 Task: Evaluate the determinant of a 3x3 matrix with complex entries: {{1 + i, 2 - i, 3 + 2i}, {4, 5i, 6 - i}, {7 - i, 8, 9i}}.
Action: Mouse moved to (863, 58)
Screenshot: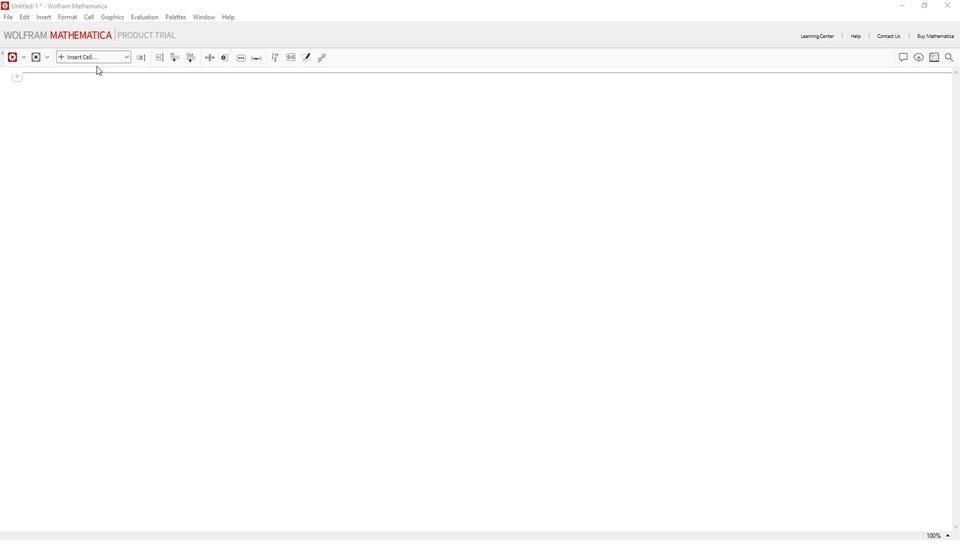
Action: Mouse pressed left at (863, 58)
Screenshot: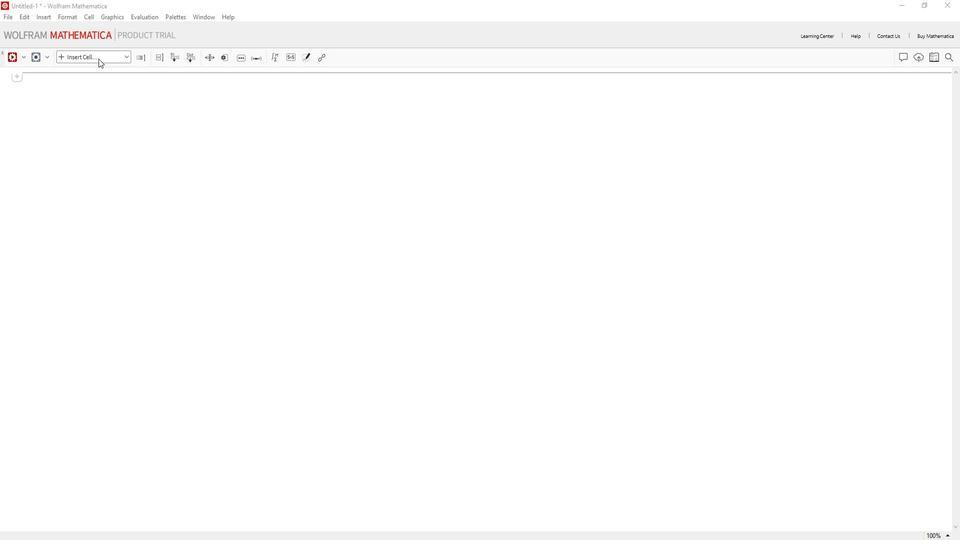 
Action: Mouse moved to (850, 74)
Screenshot: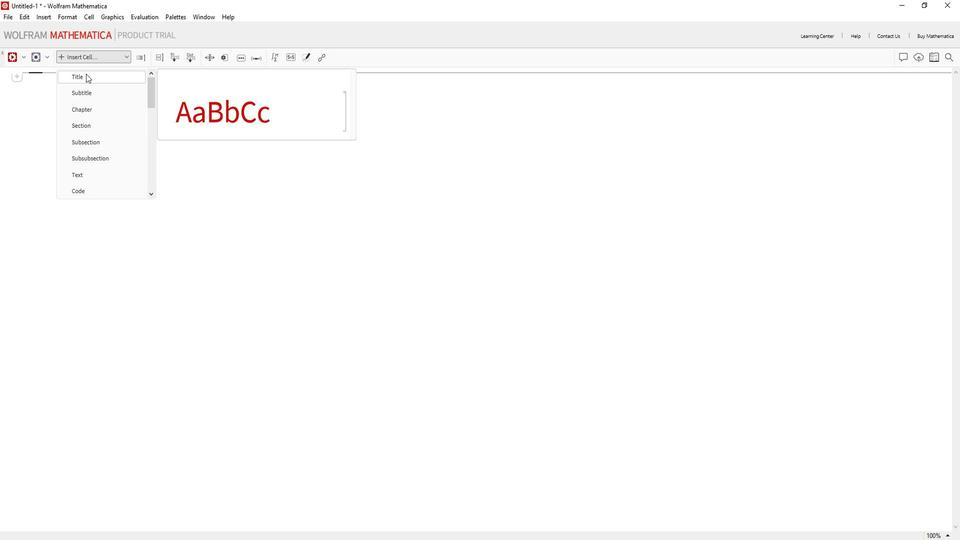 
Action: Mouse pressed left at (850, 74)
Screenshot: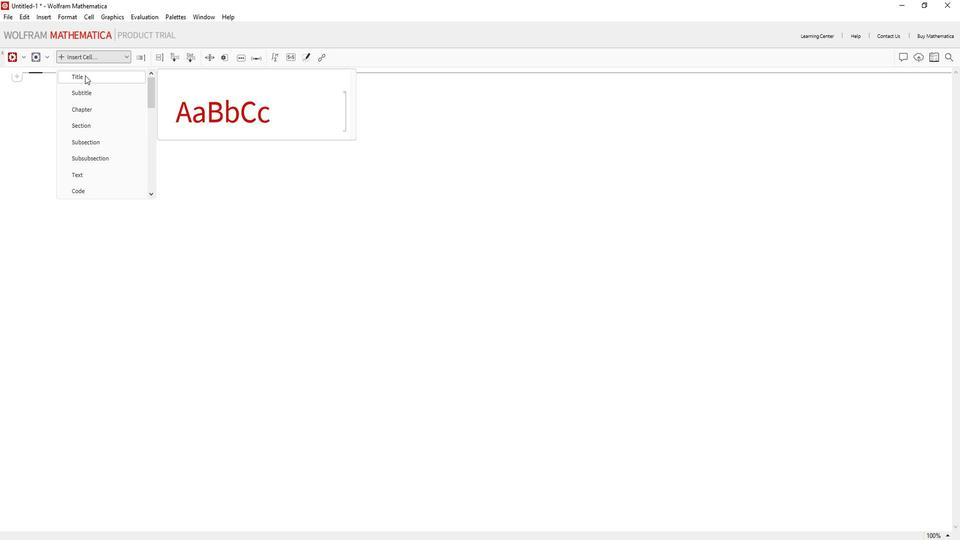 
Action: Key pressed <Key.shift>Evaluate<Key.space>the<Key.space>determinant<Key.space>of<Key.space>a<Key.space>3x3<Key.space>matrix
Screenshot: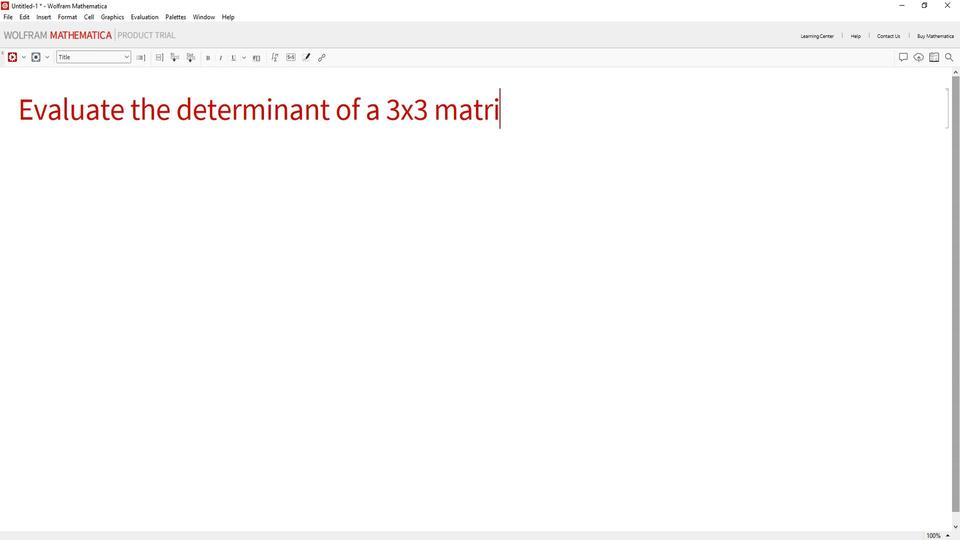 
Action: Mouse moved to (861, 174)
Screenshot: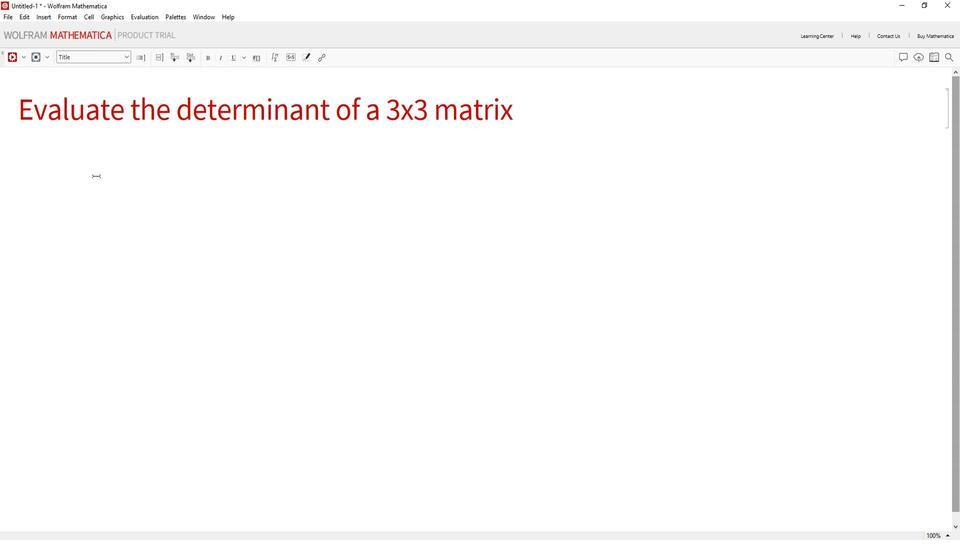 
Action: Mouse pressed left at (861, 174)
Screenshot: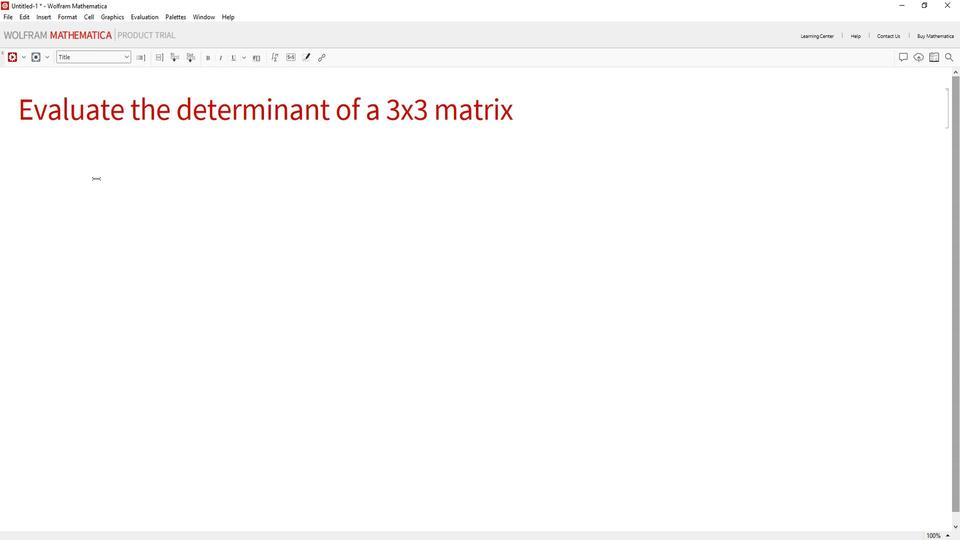 
Action: Mouse moved to (850, 54)
Screenshot: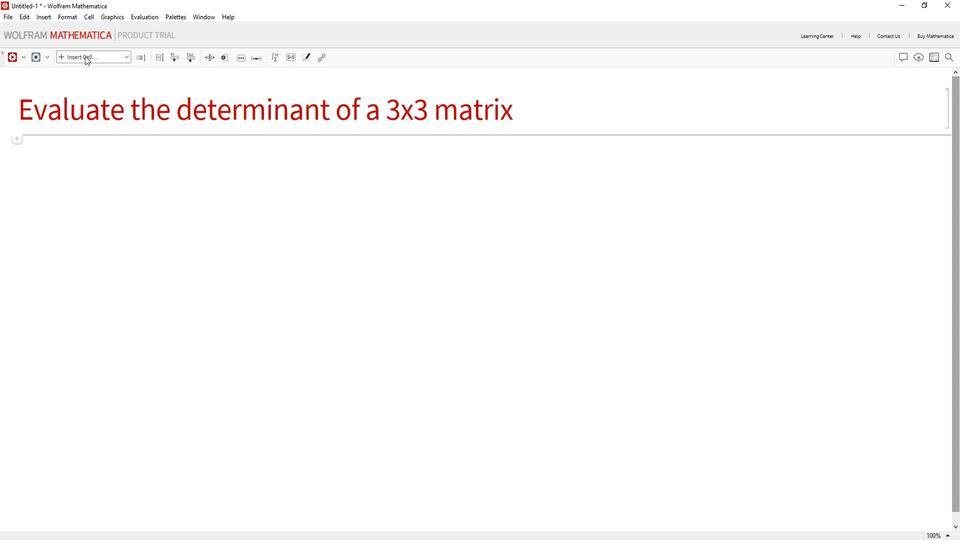
Action: Mouse pressed left at (850, 54)
Screenshot: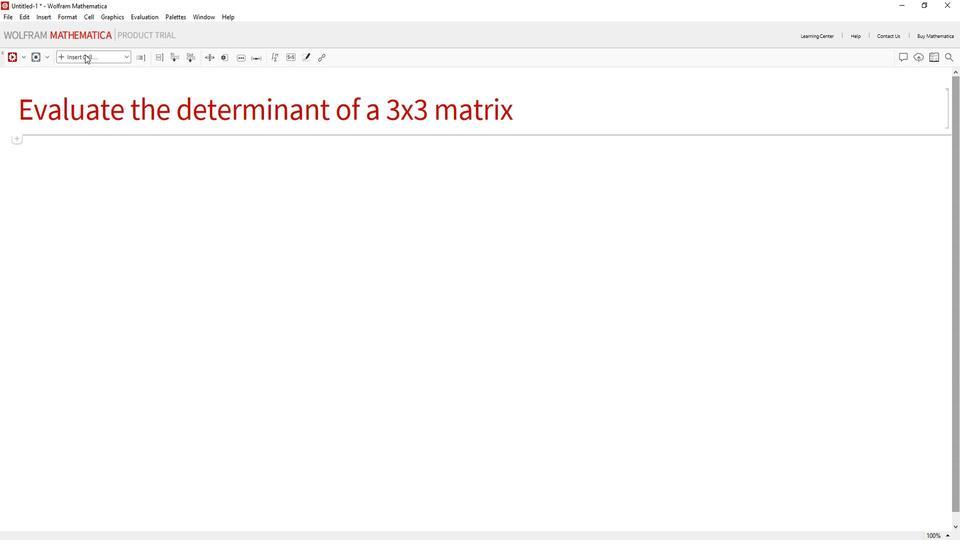 
Action: Mouse moved to (846, 187)
Screenshot: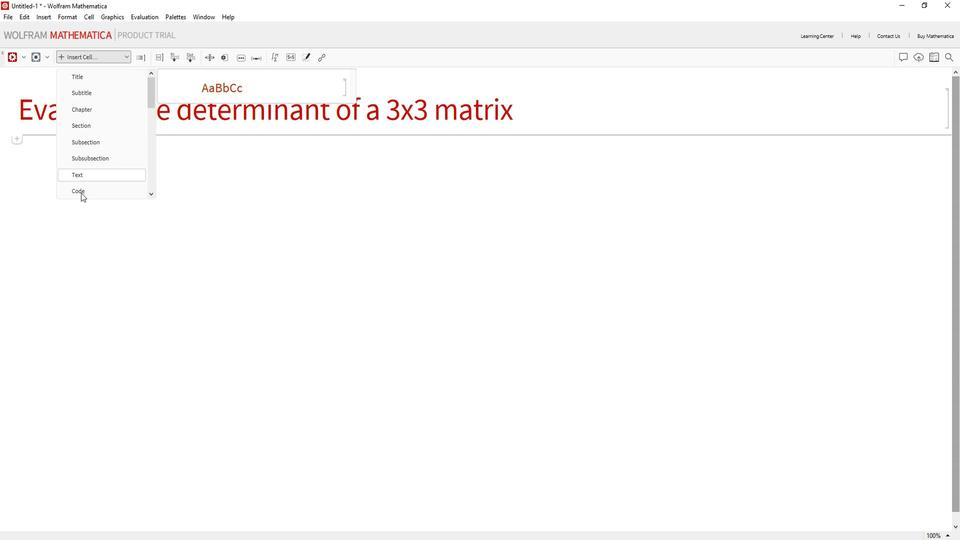 
Action: Mouse pressed left at (846, 187)
Screenshot: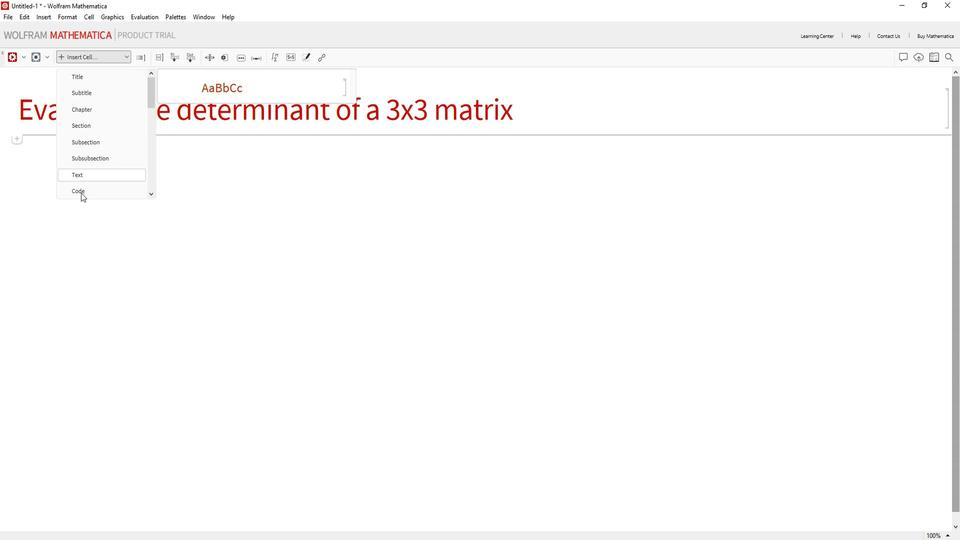 
Action: Mouse moved to (849, 150)
Screenshot: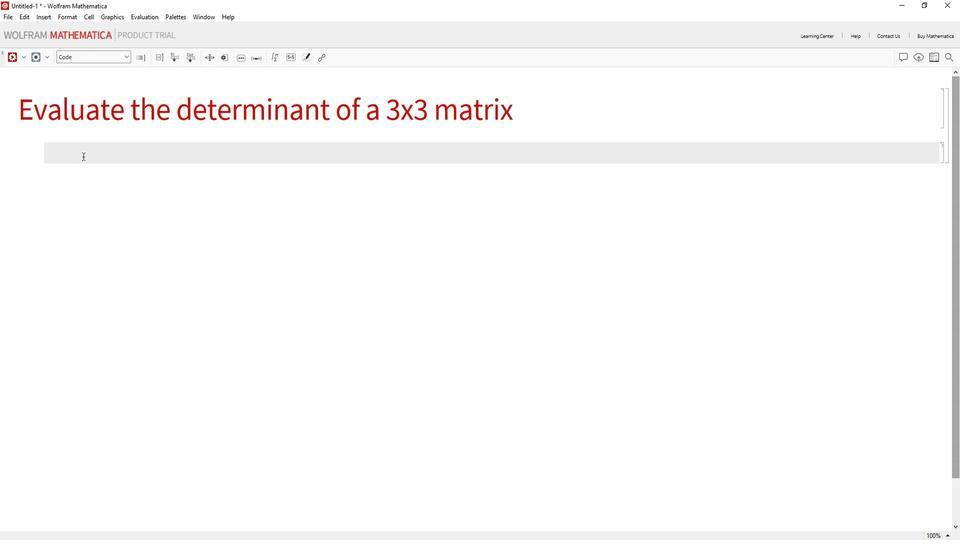 
Action: Mouse pressed left at (849, 150)
Screenshot: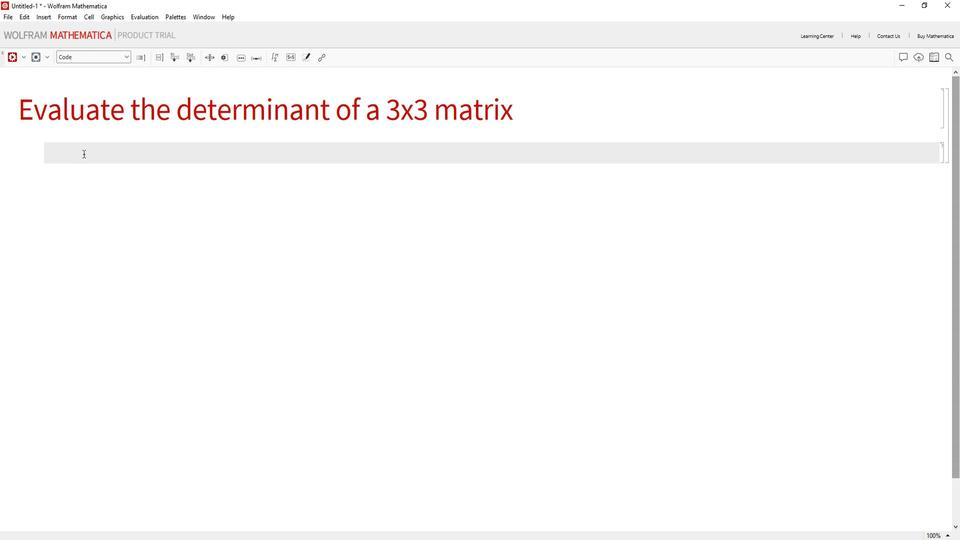 
Action: Mouse moved to (733, 163)
Screenshot: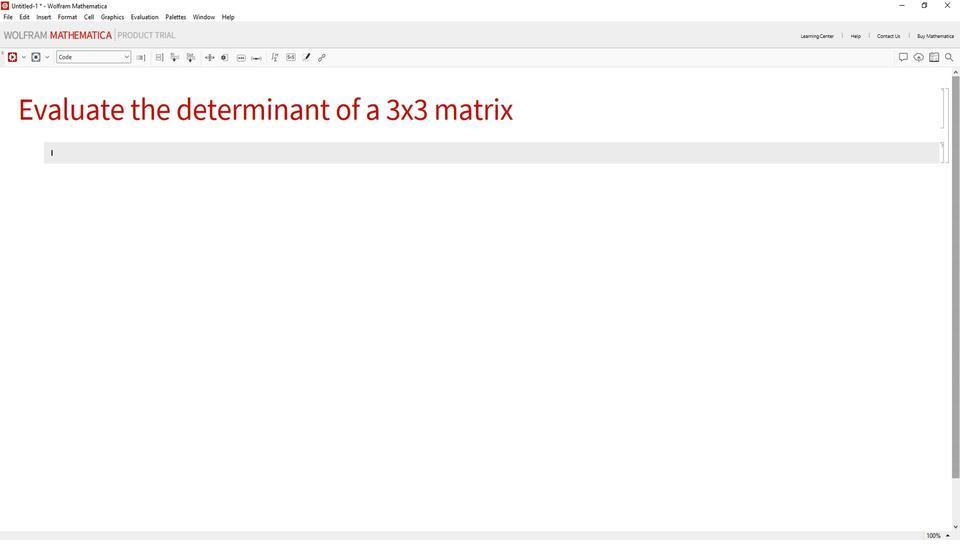 
Action: Mouse pressed left at (733, 163)
Screenshot: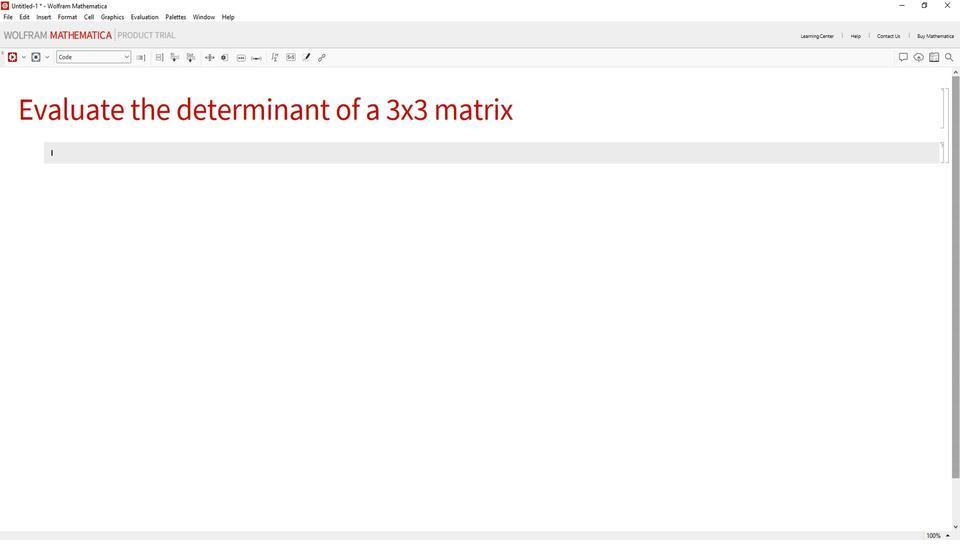
Action: Mouse moved to (851, 147)
Screenshot: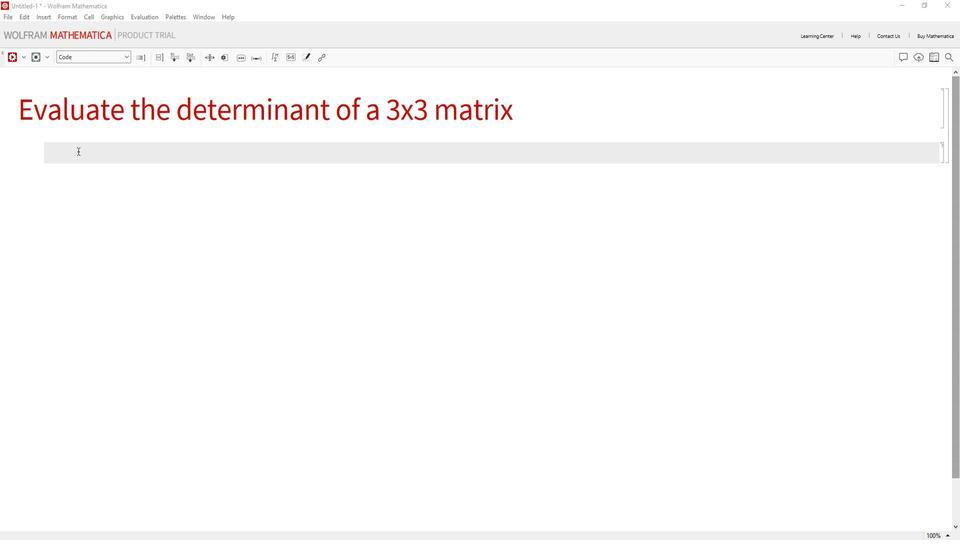 
Action: Mouse pressed left at (851, 147)
Screenshot: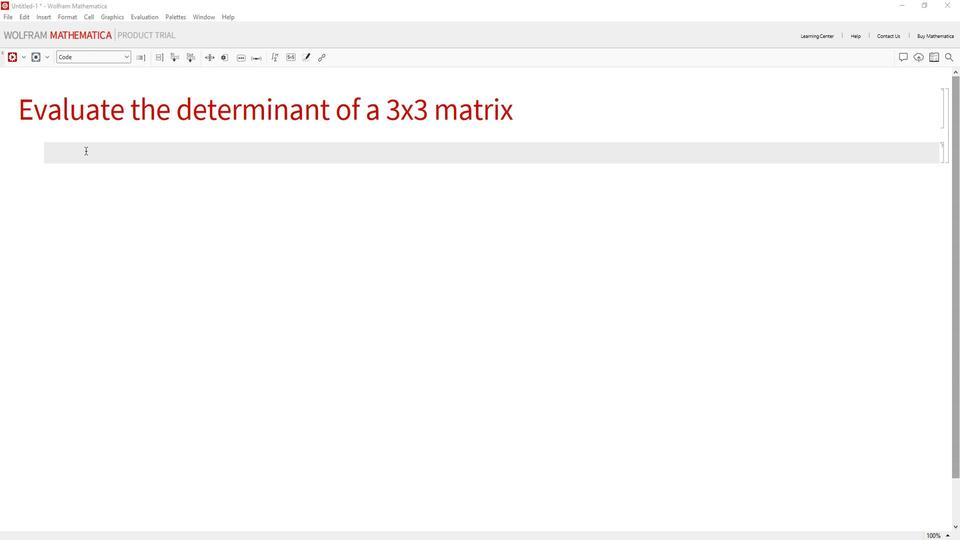 
Action: Key pressed complex<Key.shift>Matrix<Key.enter><Key.space>=<Key.space><Key.shift_r>{{1<Key.space><Key.shift_r>+<Key.space><Key.shift>I,<Key.space>2<Key.space><Key.shift_r>_<Key.space><Key.shift>I,<Key.space>3<Key.space><Key.shift_r>+<Key.space>2<Key.shift>I<Key.right>,<Key.space><Key.shift_r>{4,<Key.space>5<Key.shift>I,<Key.space>6<Key.space>-<Key.space><Key.shift>I<Key.right>,<Key.space><Key.shift_r><Key.shift_r><Key.shift_r><Key.shift_r><Key.shift_r><Key.shift_r><Key.shift_r><Key.shift_r><Key.shift_r>{7<Key.space>-<Key.space><Key.shift>I,<Key.space>8,<Key.space>9<Key.shift>I<Key.right><Key.right><Key.enter><Key.enter>determinant<Key.enter><Key.space>=<Key.space><Key.shift>Det[complex<Key.shift>Matrix<Key.enter><Key.right><Key.enter>determinant<Key.enter>
Screenshot: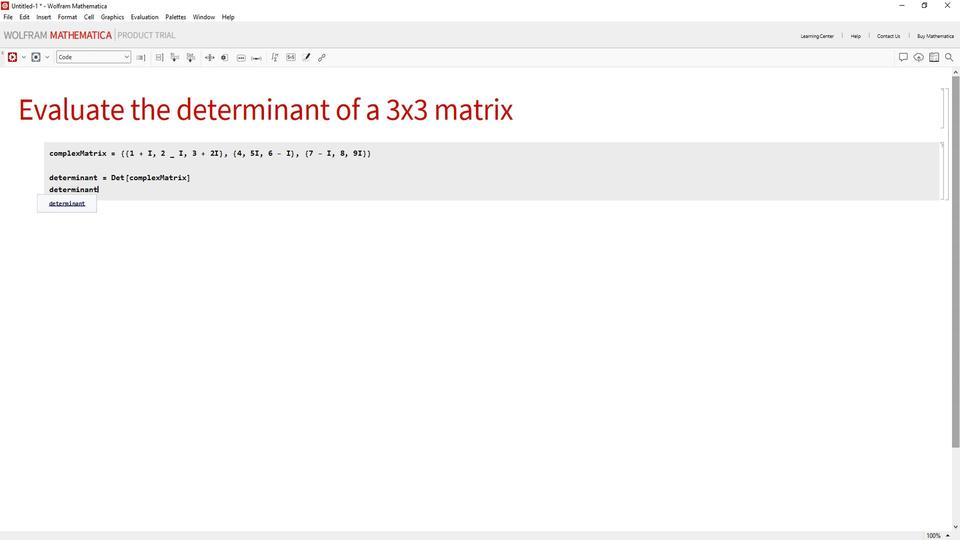 
Action: Mouse moved to (854, 162)
Screenshot: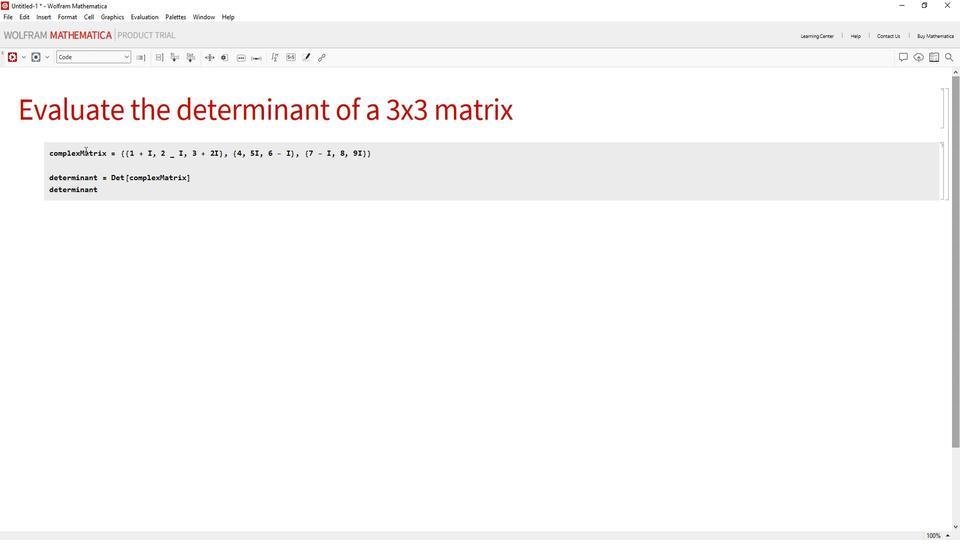 
Action: Mouse pressed left at (854, 162)
Screenshot: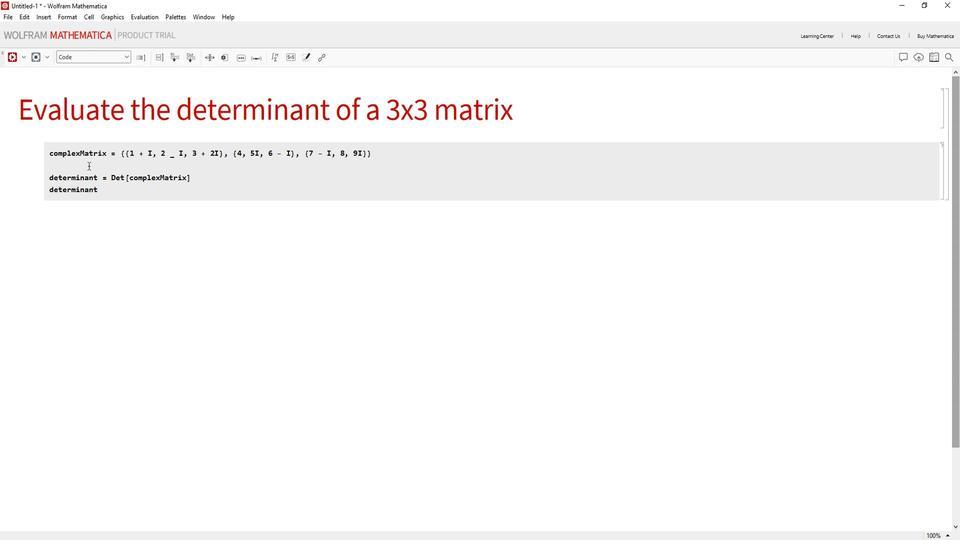 
Action: Mouse moved to (778, 51)
Screenshot: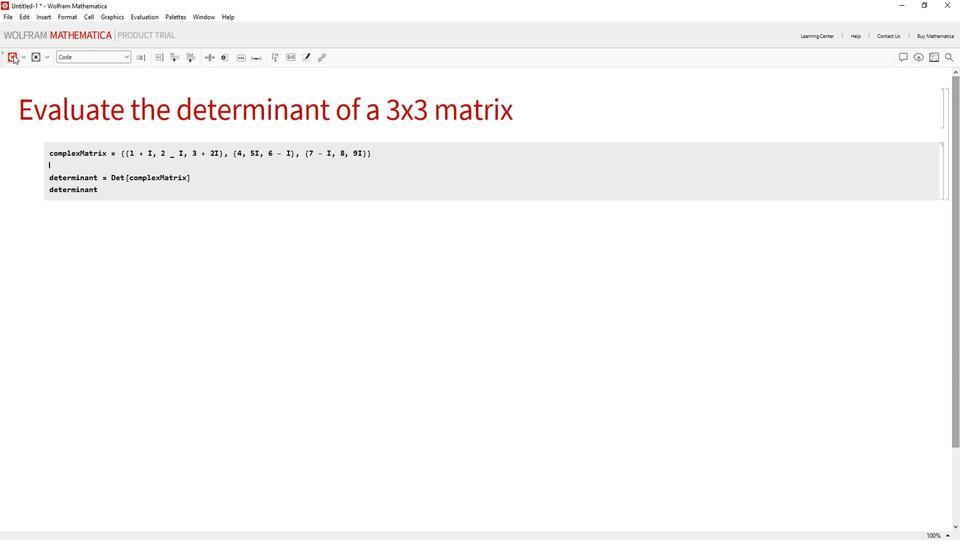 
Action: Mouse pressed left at (778, 51)
Screenshot: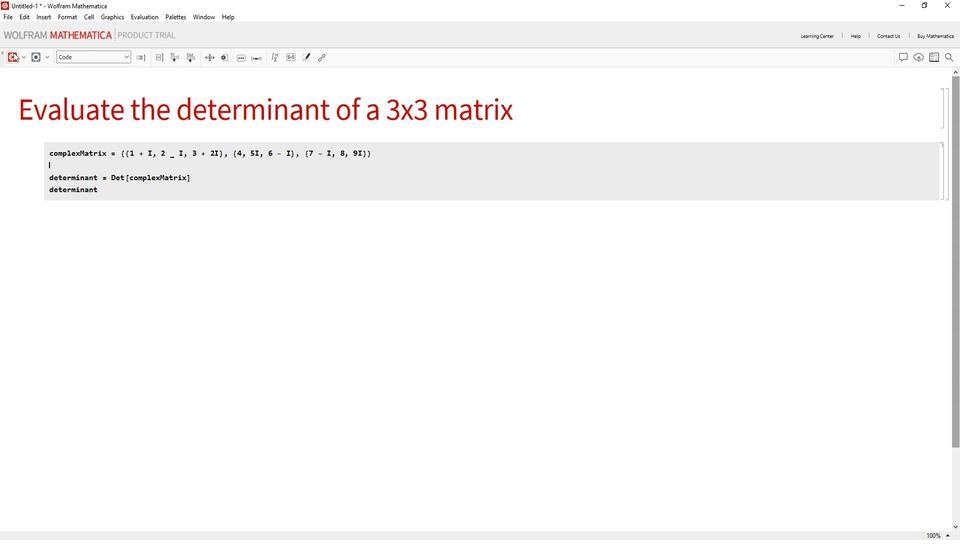 
Action: Mouse moved to (934, 190)
Screenshot: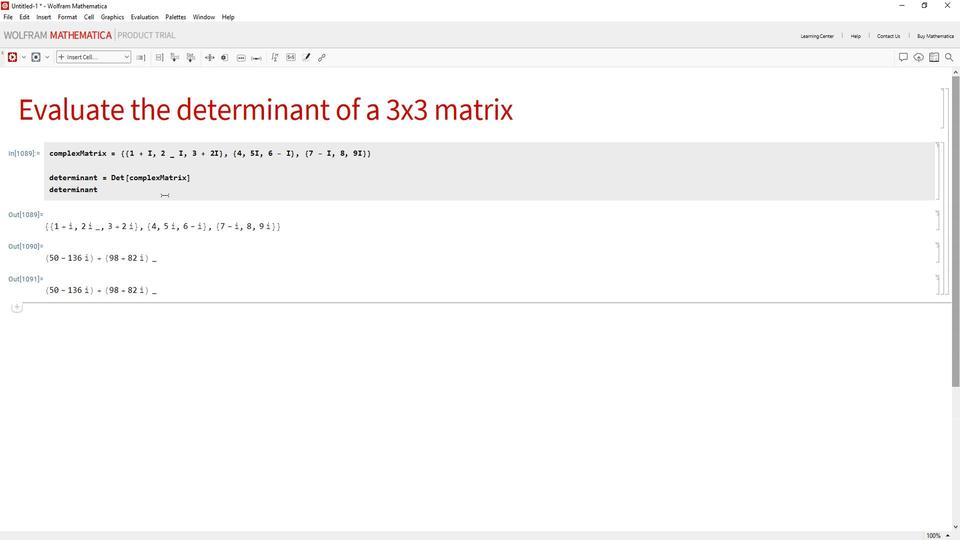 
